 Task: Create a favorite folder and add images that inspire you
Action: Mouse moved to (139, 211)
Screenshot: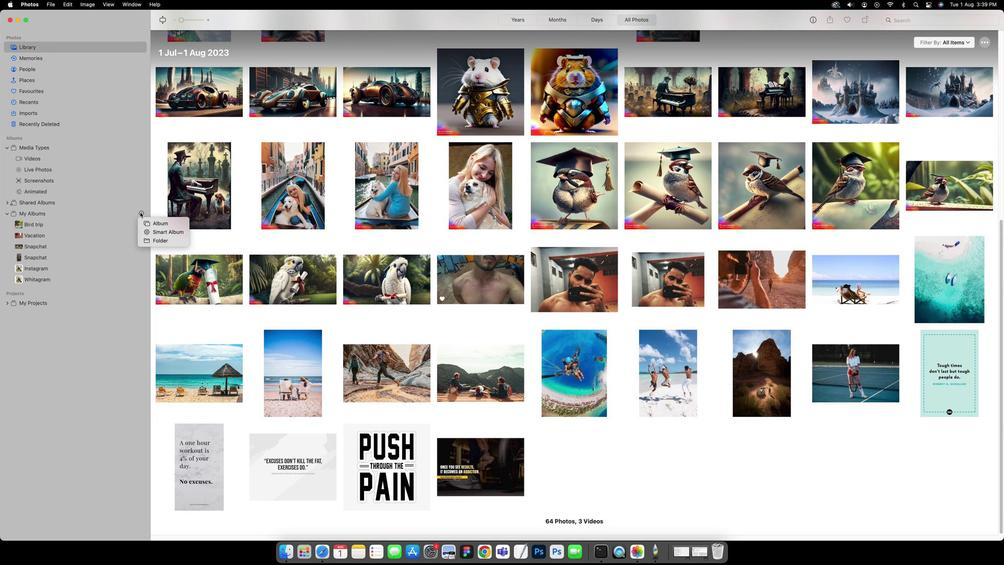 
Action: Mouse pressed left at (139, 211)
Screenshot: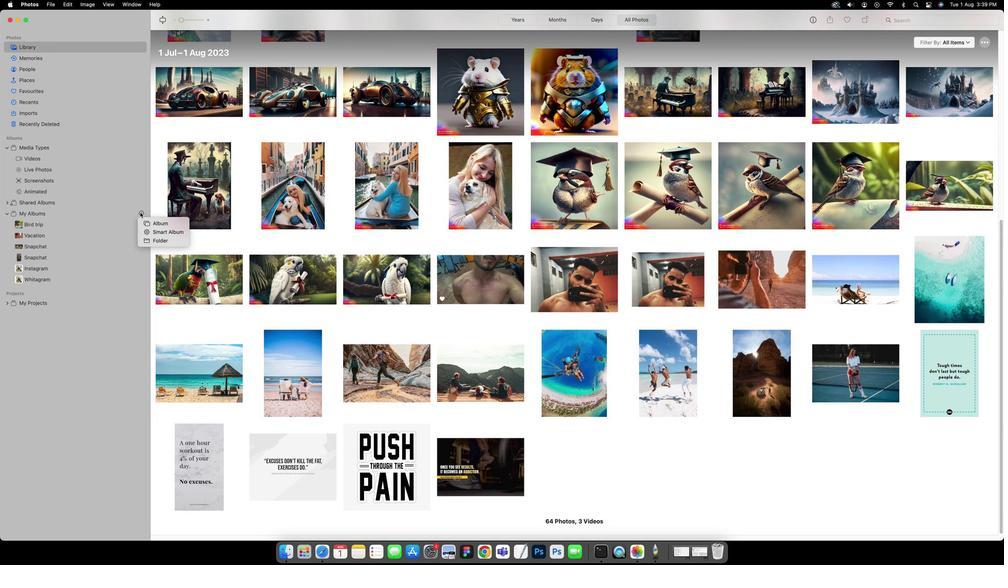
Action: Mouse moved to (145, 221)
Screenshot: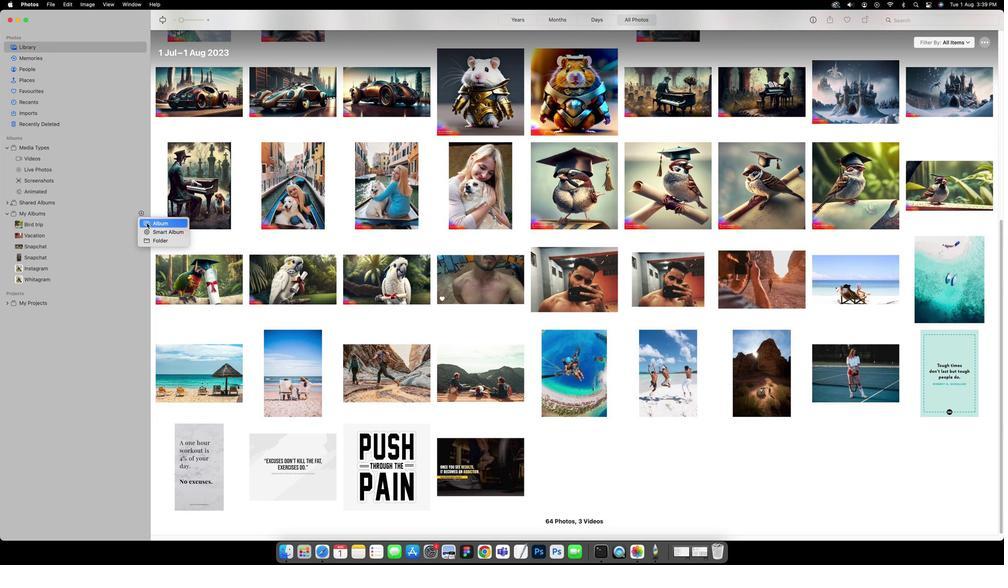 
Action: Mouse pressed left at (145, 221)
Screenshot: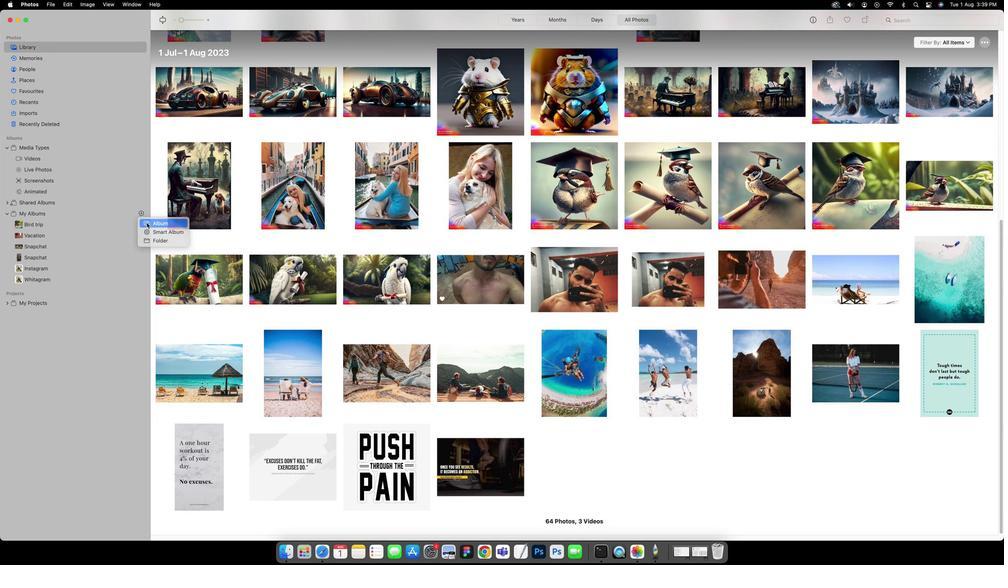 
Action: Mouse moved to (72, 254)
Screenshot: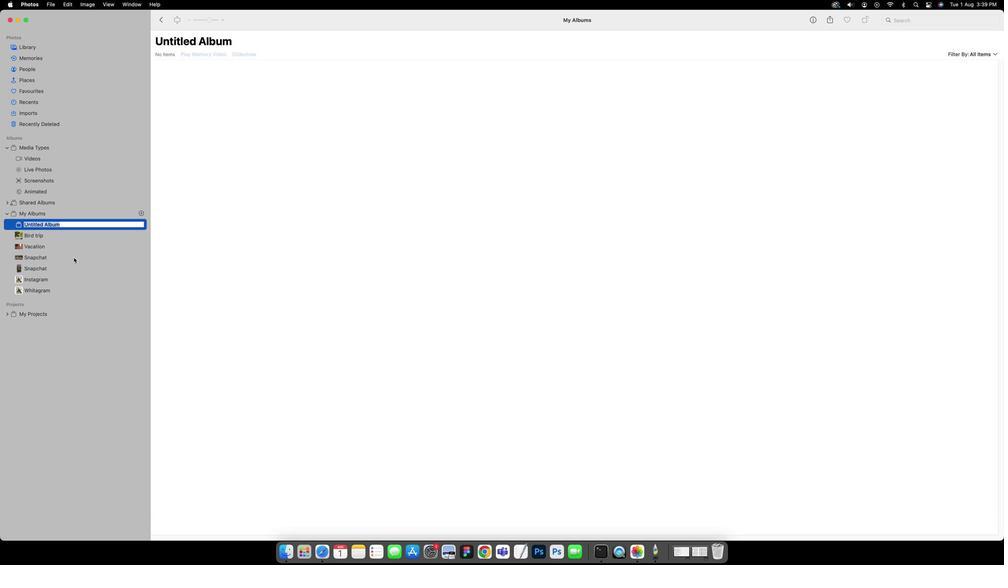 
Action: Key pressed Key.caps_lock'F'Key.caps_lock'a''v''o''r''i''t''e'Key.enter
Screenshot: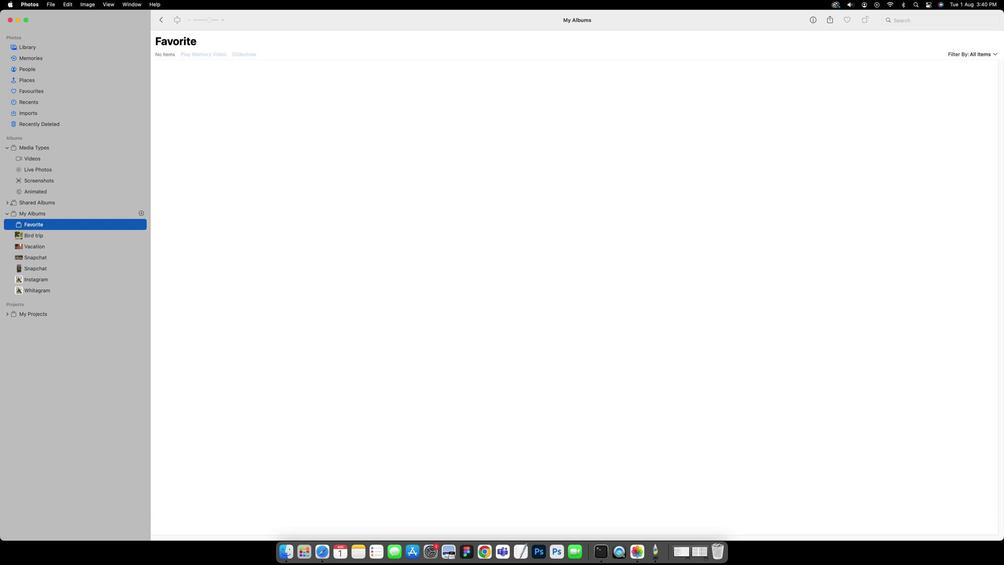 
Action: Mouse moved to (33, 59)
Screenshot: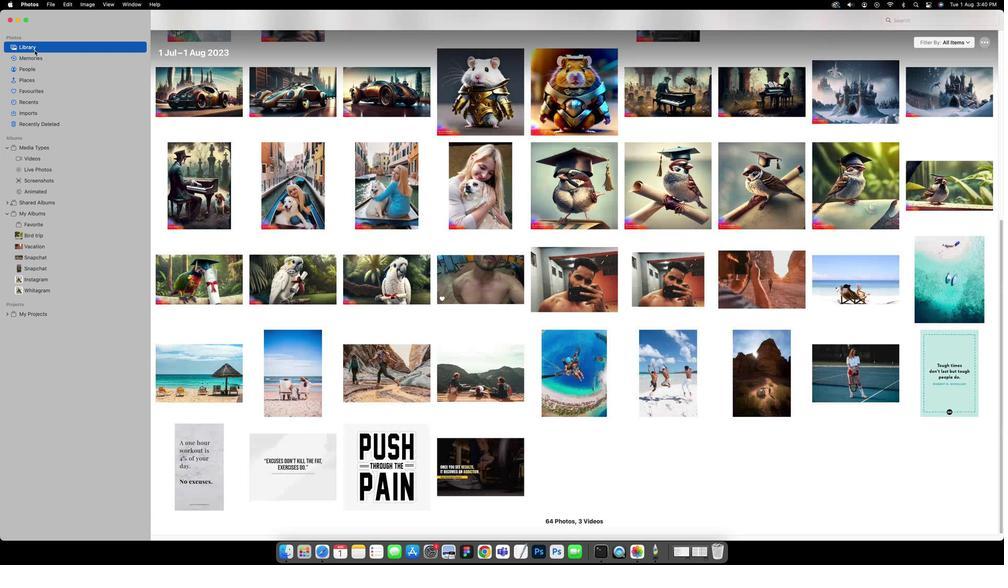 
Action: Mouse pressed left at (33, 59)
Screenshot: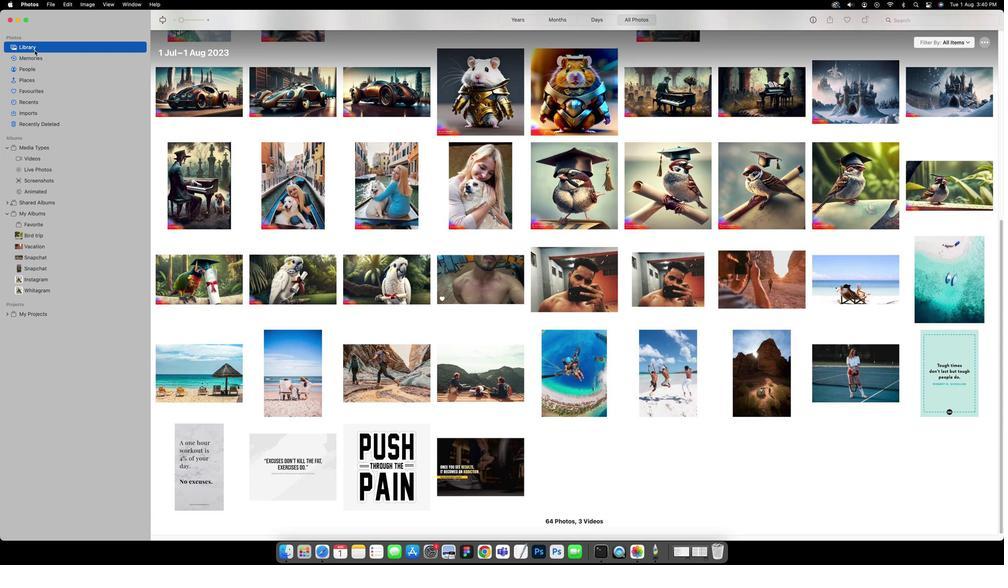 
Action: Mouse moved to (938, 353)
Screenshot: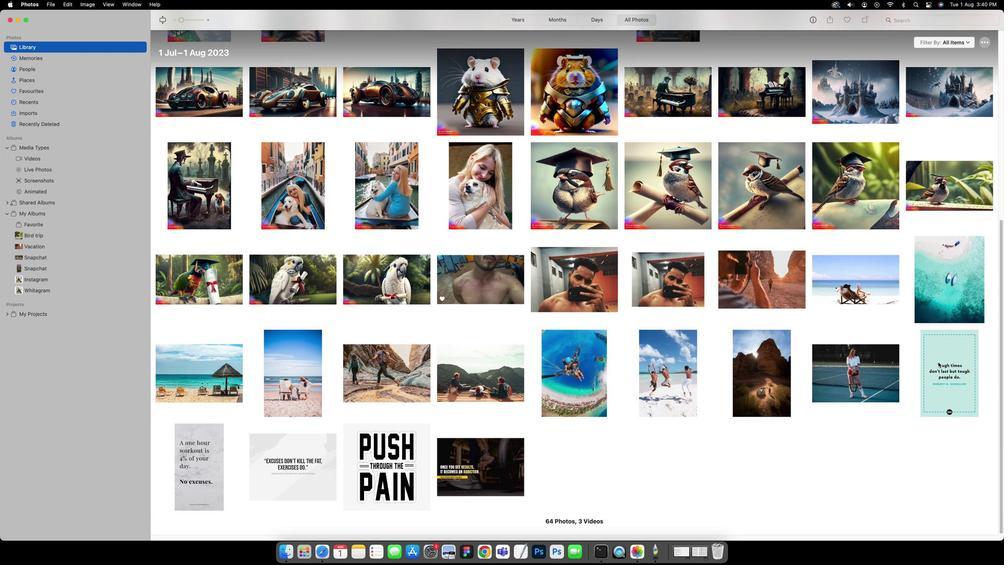 
Action: Key pressed Key.cmd
Screenshot: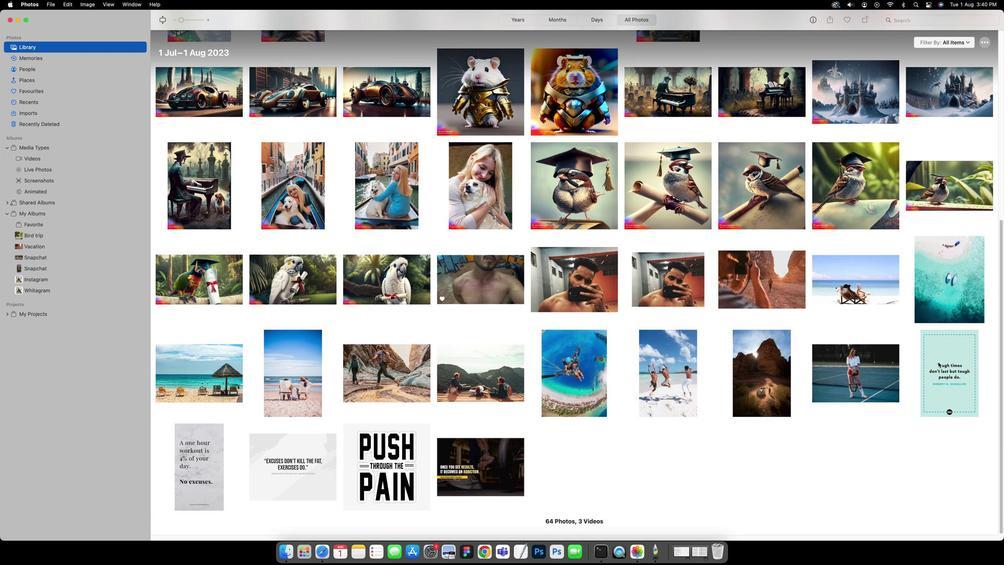 
Action: Mouse pressed left at (938, 353)
Screenshot: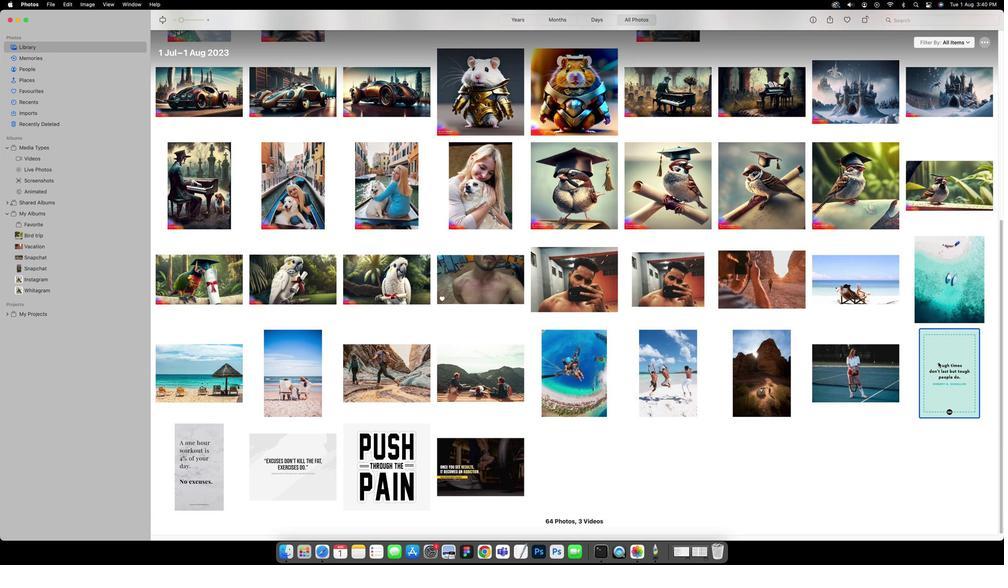 
Action: Mouse moved to (487, 453)
Screenshot: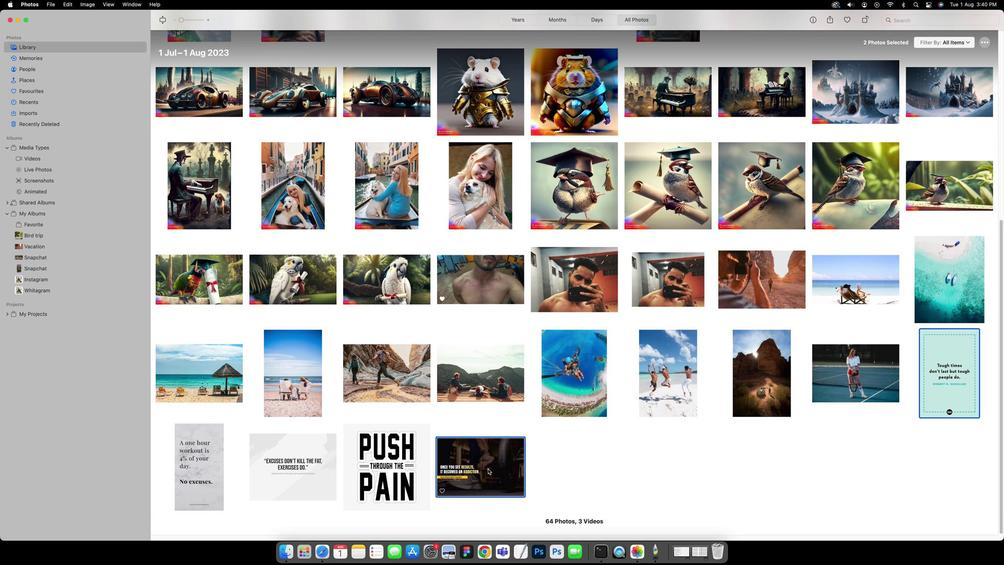 
Action: Mouse pressed left at (487, 453)
Screenshot: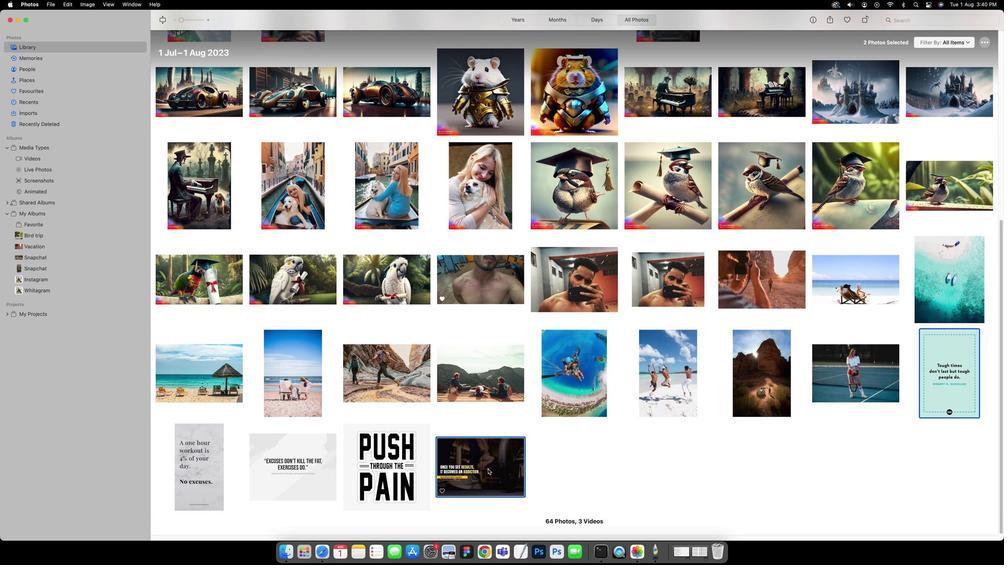 
Action: Mouse moved to (397, 450)
Screenshot: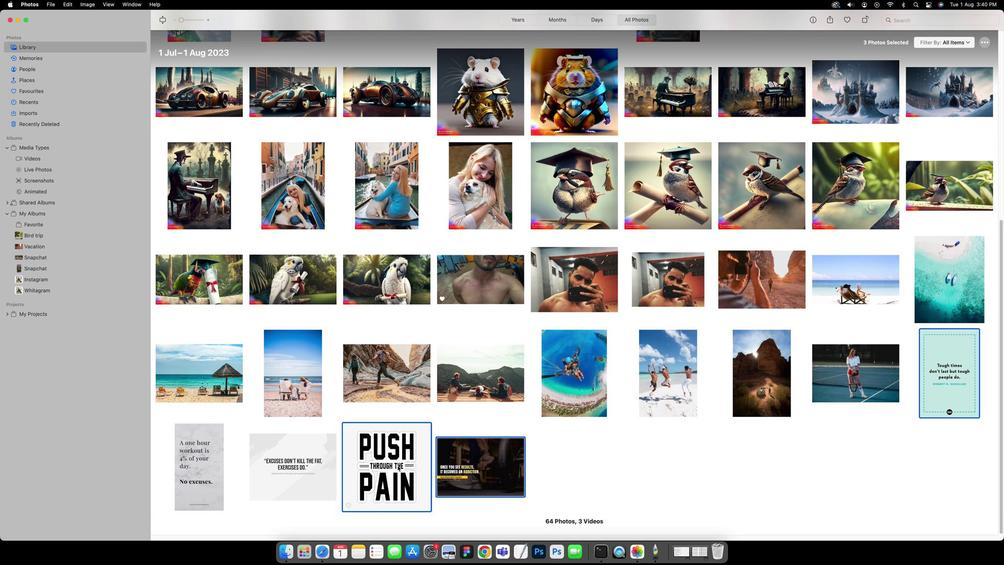 
Action: Mouse pressed left at (397, 450)
Screenshot: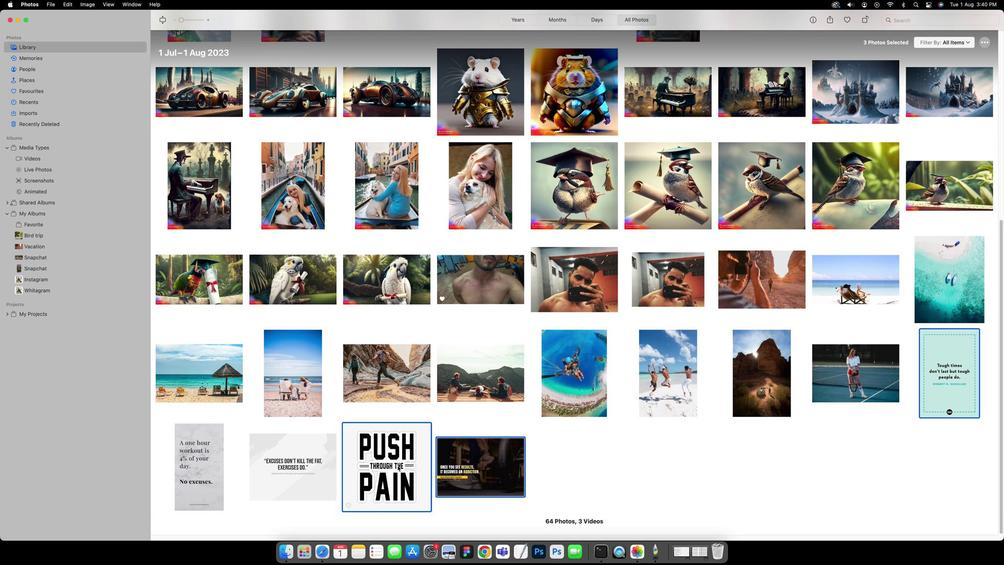 
Action: Mouse moved to (289, 449)
Screenshot: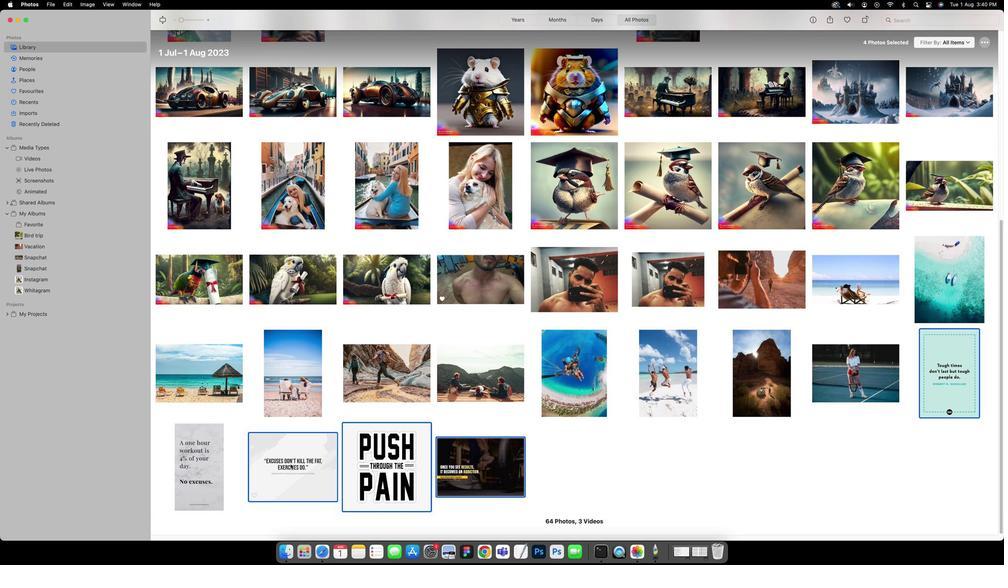 
Action: Mouse pressed left at (289, 449)
Screenshot: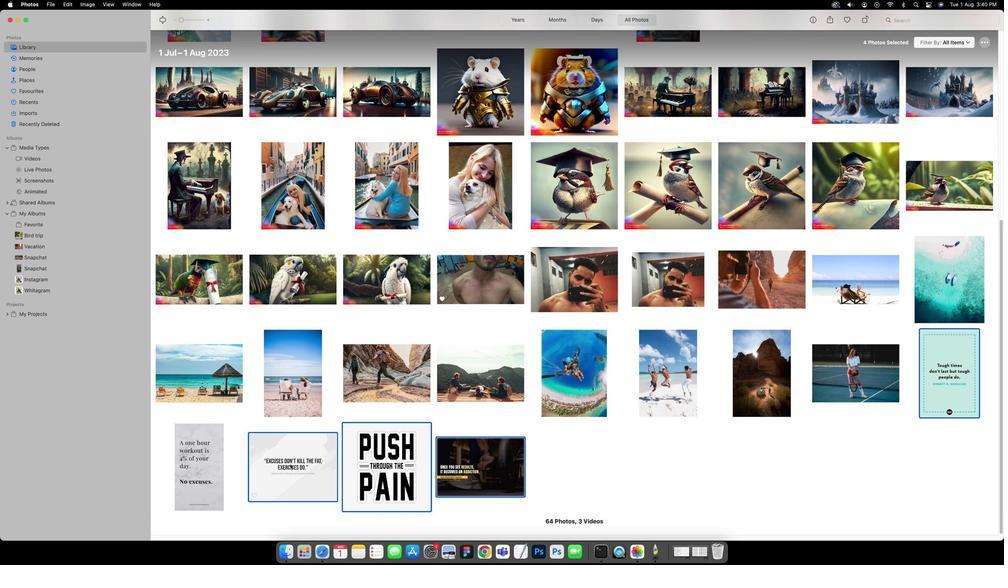 
Action: Mouse moved to (198, 446)
Screenshot: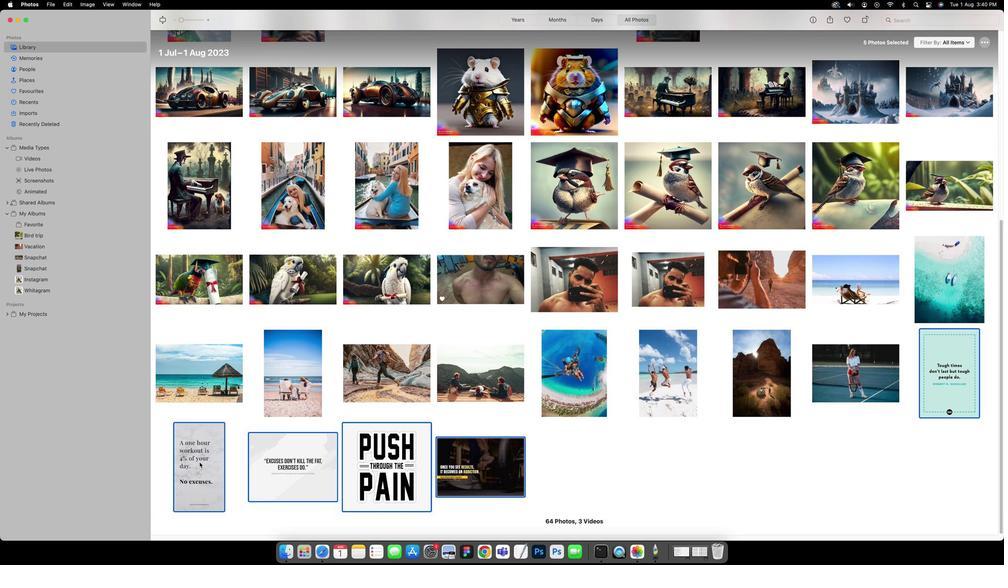 
Action: Mouse pressed left at (198, 446)
Screenshot: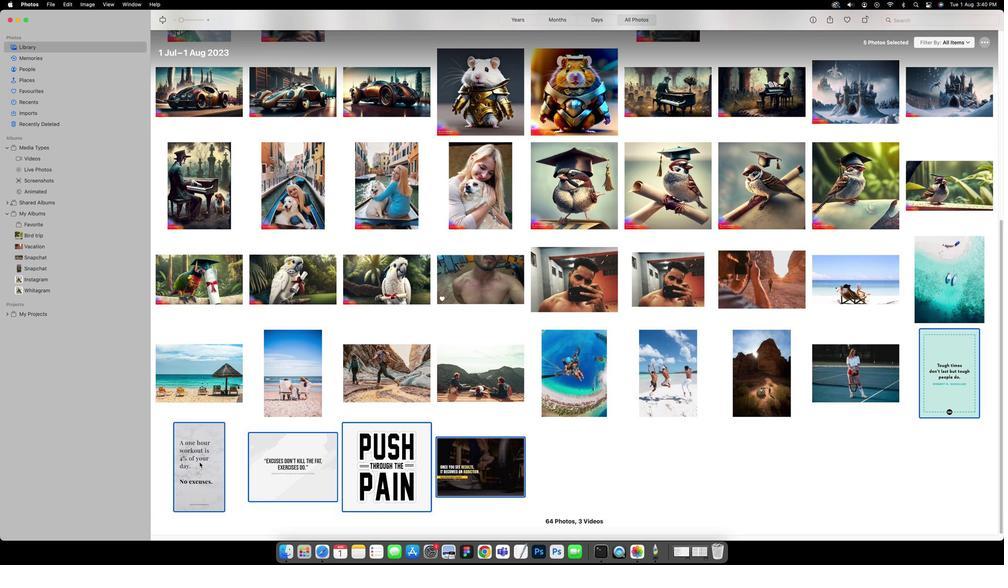 
Action: Mouse pressed right at (198, 446)
Screenshot: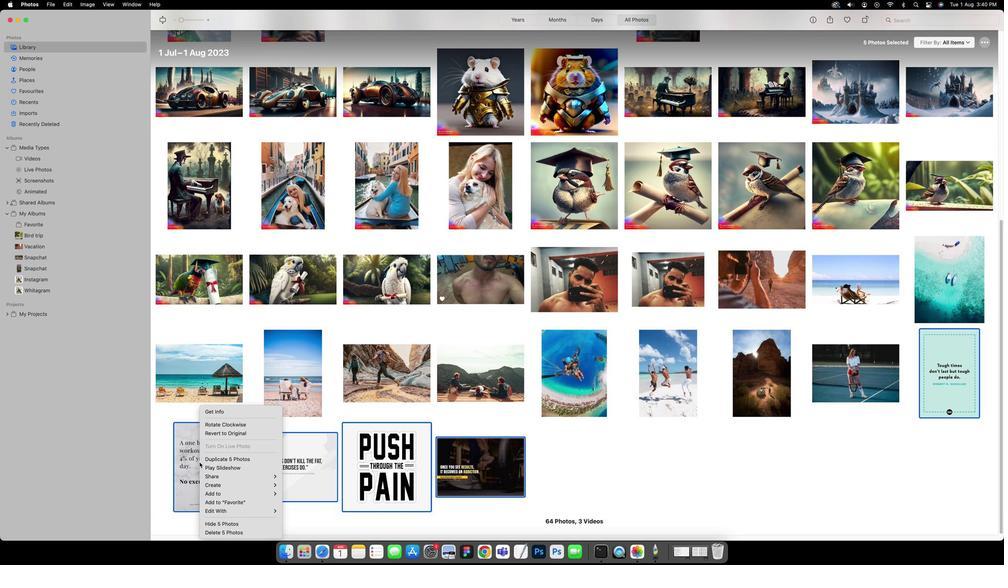 
Action: Mouse moved to (226, 483)
Screenshot: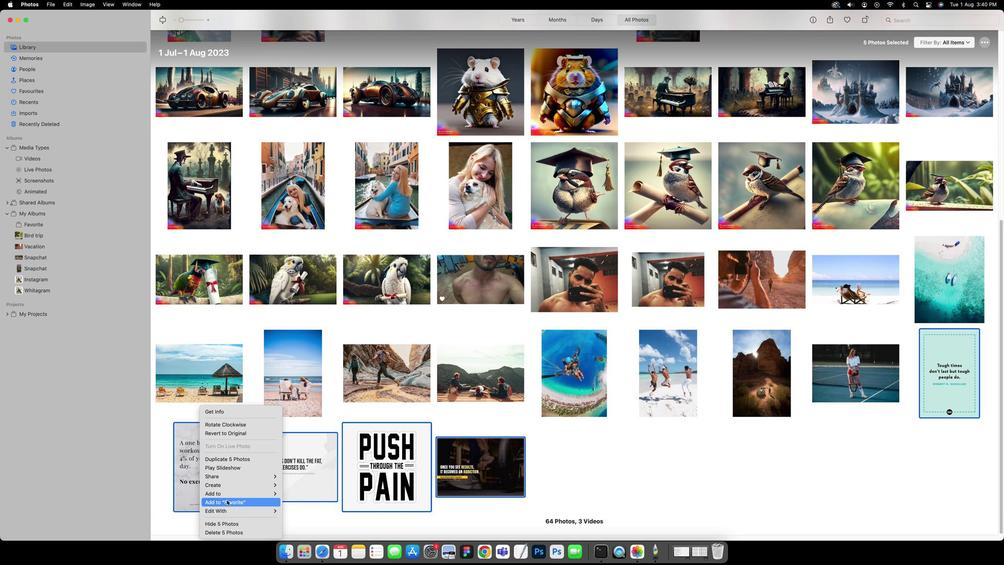 
Action: Mouse pressed left at (226, 483)
Screenshot: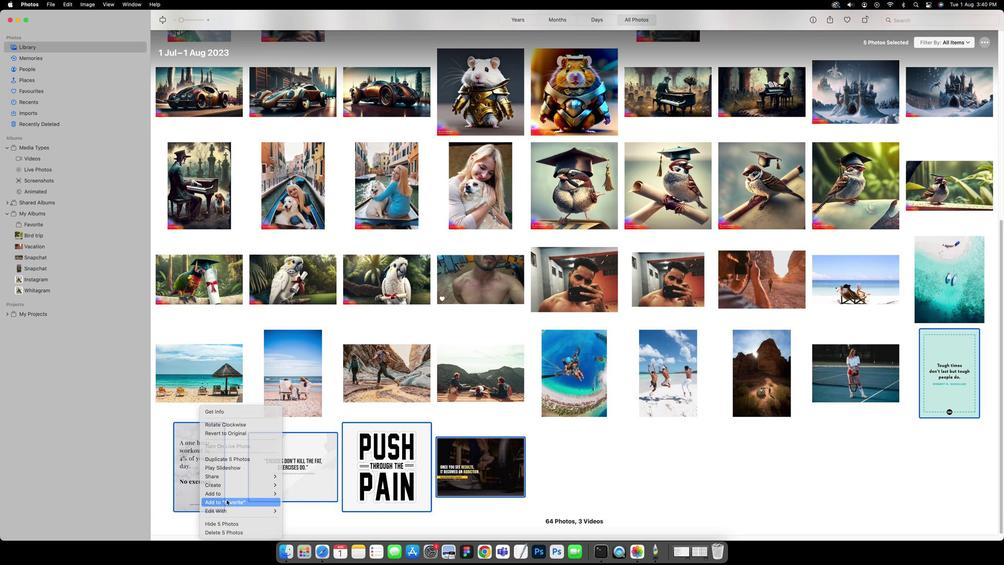 
Action: Mouse moved to (61, 222)
Screenshot: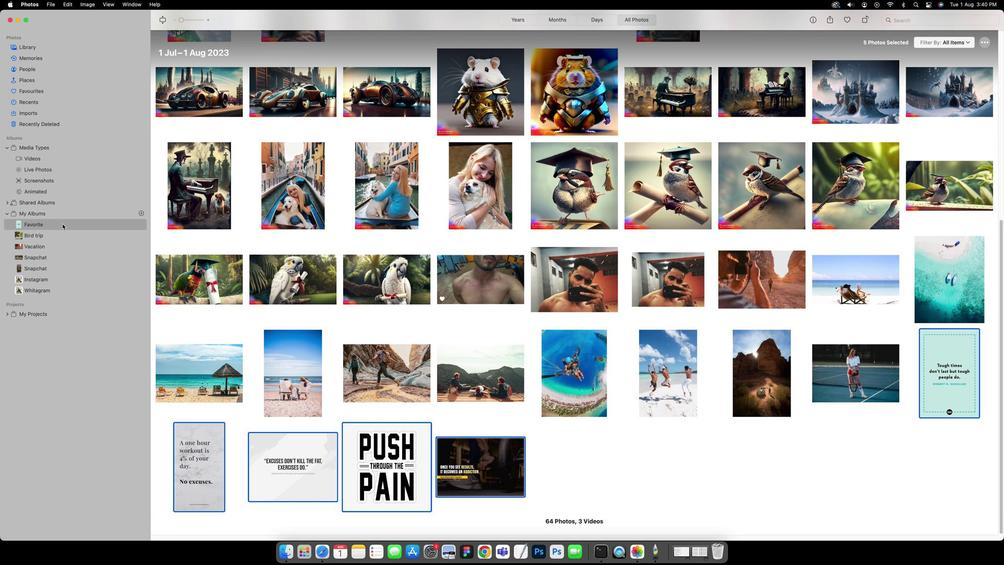 
Action: Mouse pressed left at (61, 222)
Screenshot: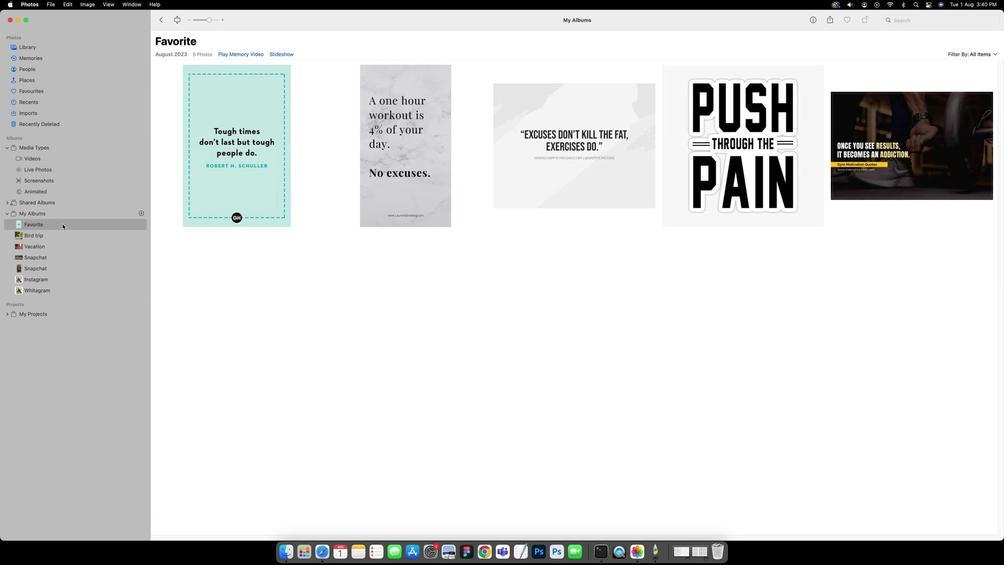 
Action: Mouse moved to (216, 158)
Screenshot: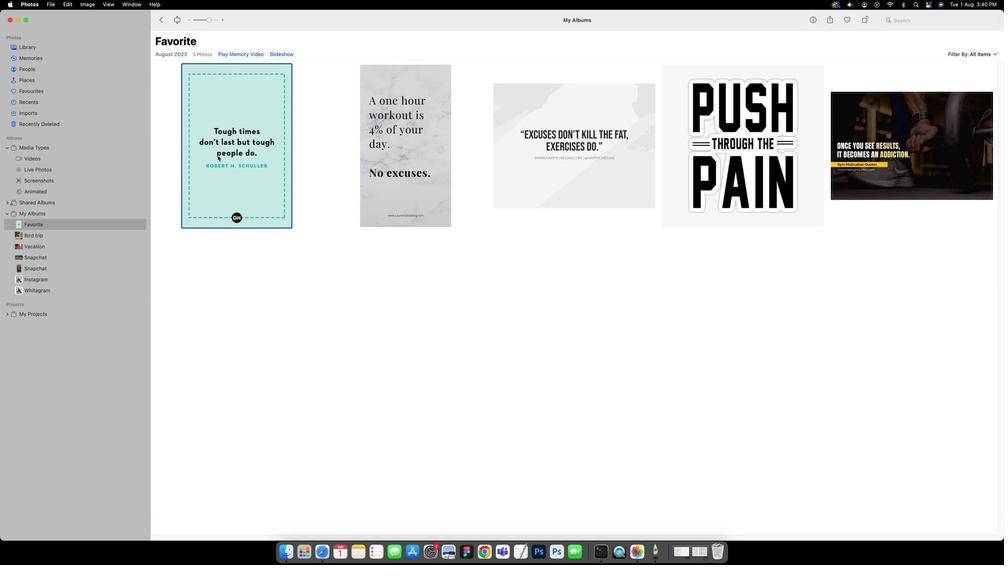 
Action: Mouse pressed left at (216, 158)
Screenshot: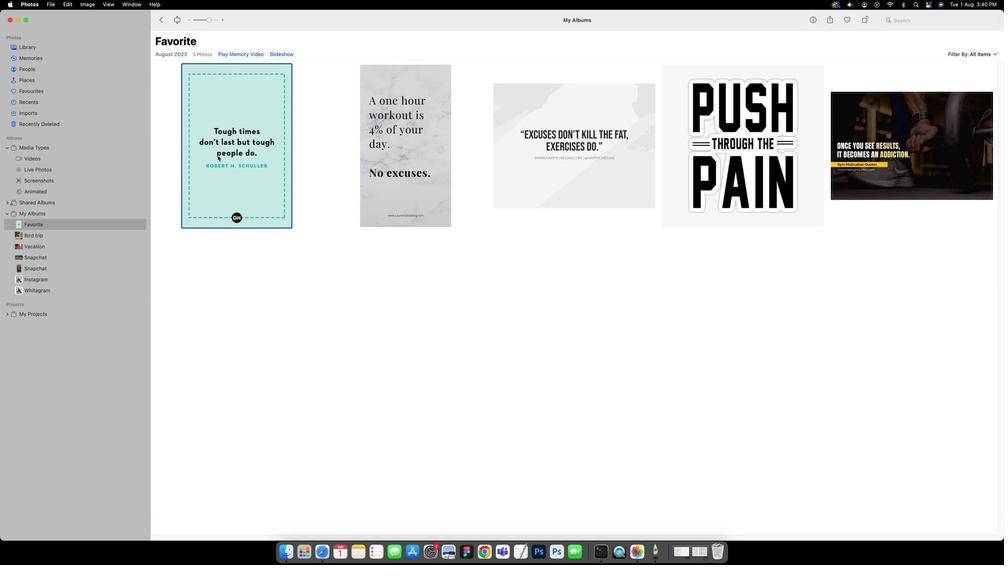 
Action: Mouse pressed left at (216, 158)
Screenshot: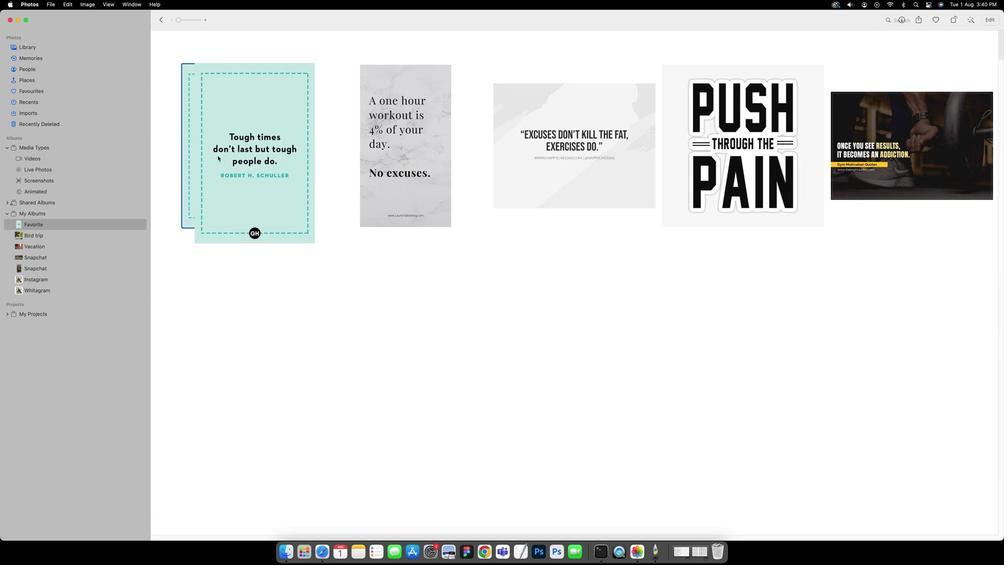 
Action: Key pressed Key.rightKey.rightKey.right
Screenshot: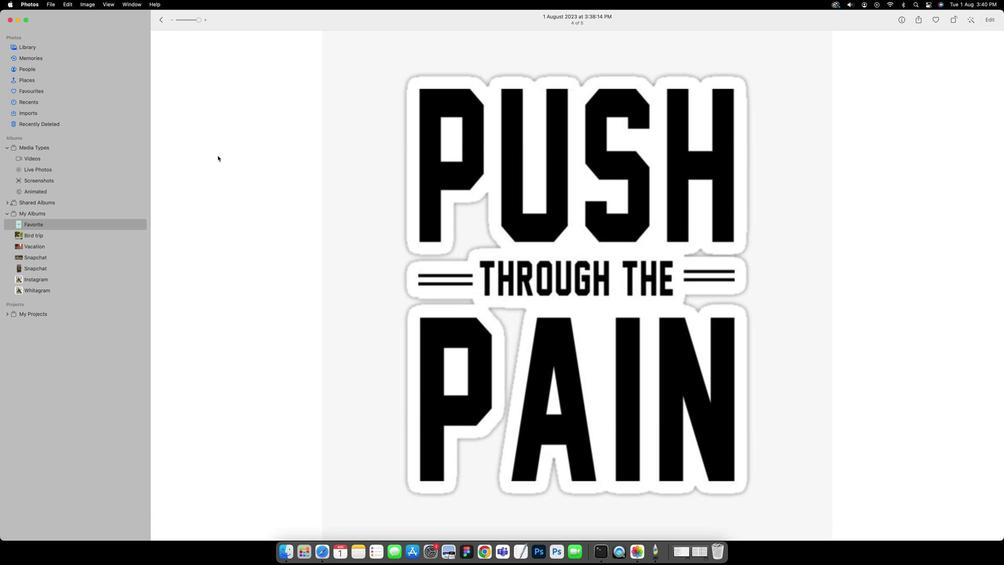 
Action: Mouse moved to (158, 30)
Screenshot: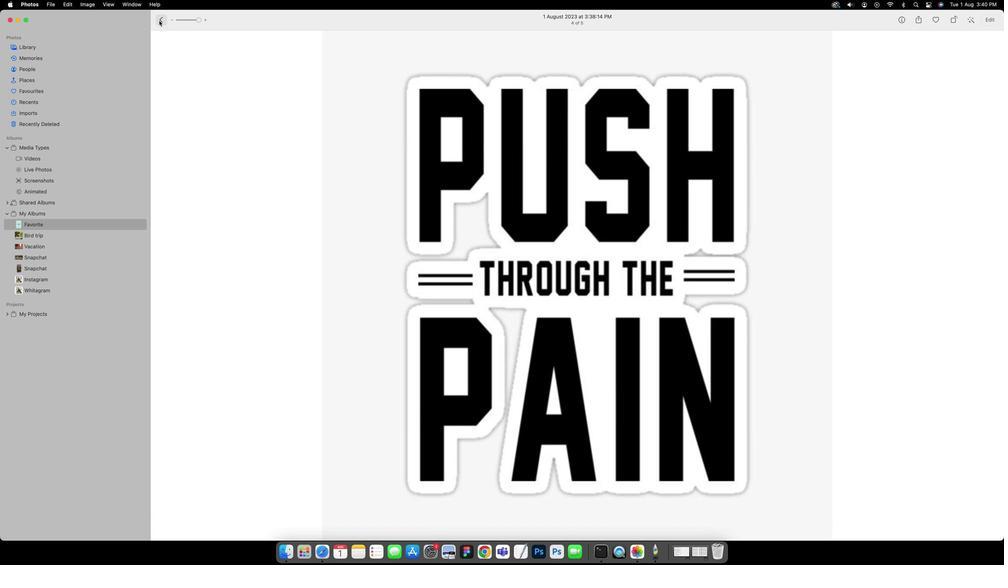 
Action: Mouse pressed left at (158, 30)
Screenshot: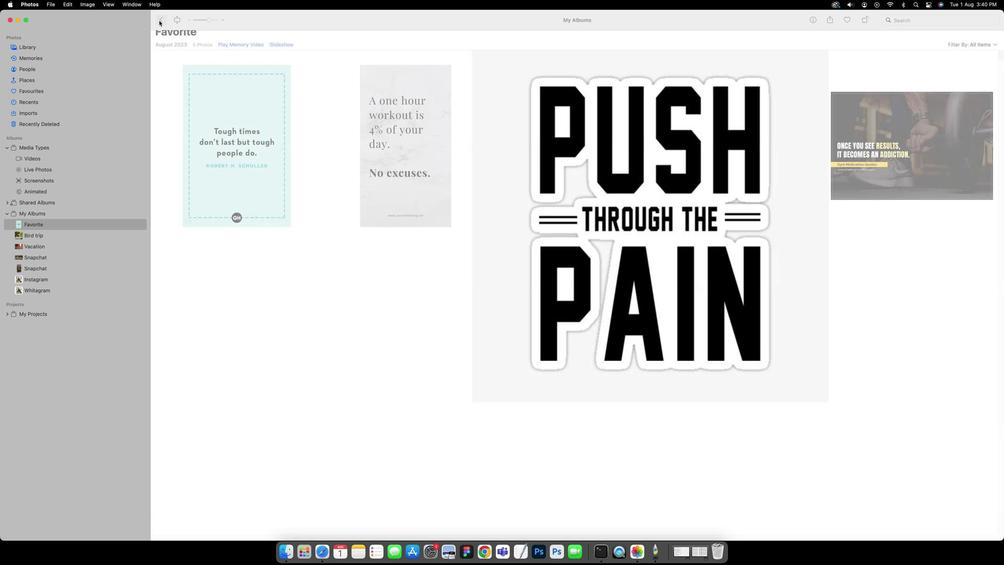 
Action: Mouse moved to (197, 263)
Screenshot: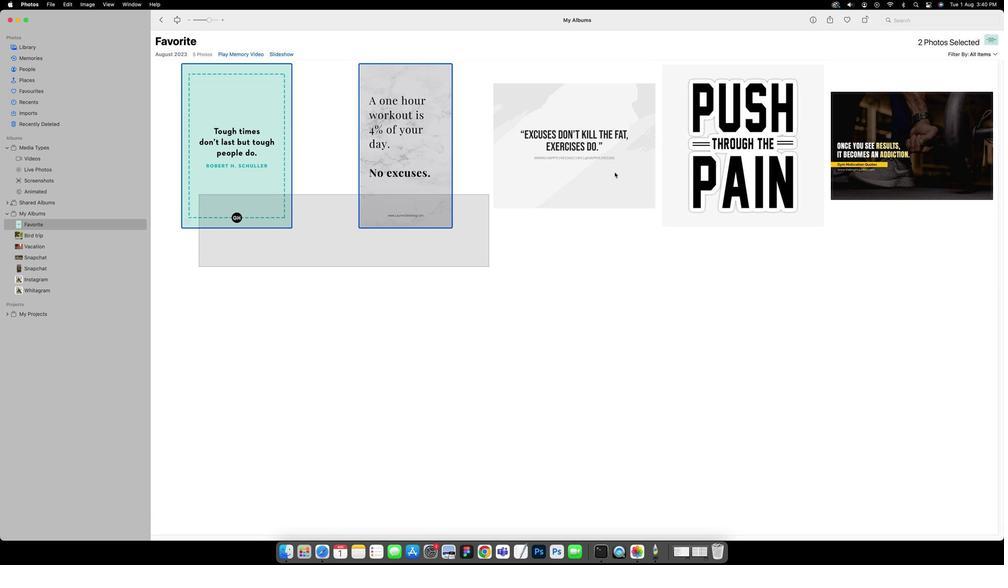 
Action: Mouse pressed left at (197, 263)
Screenshot: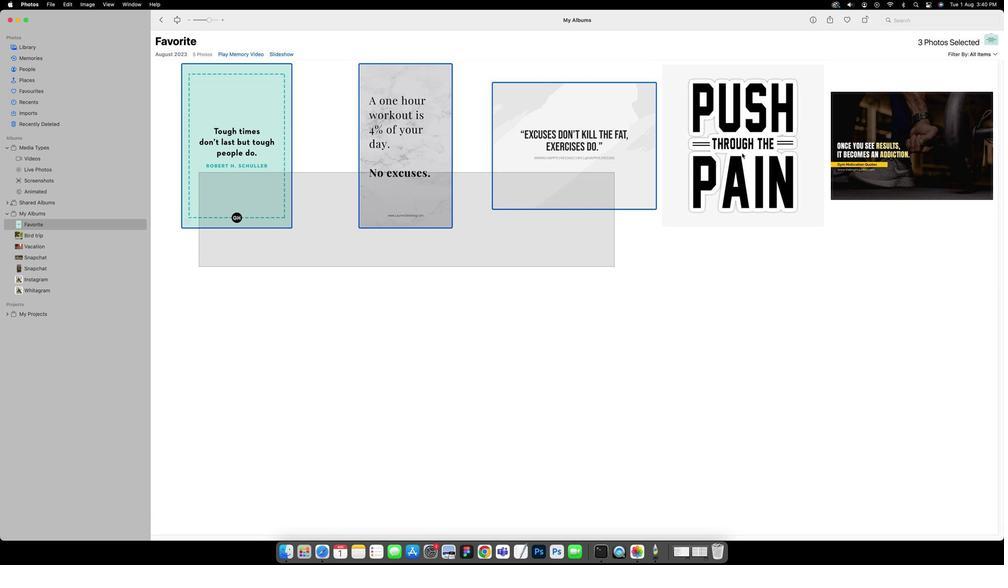 
Action: Mouse moved to (879, 130)
Screenshot: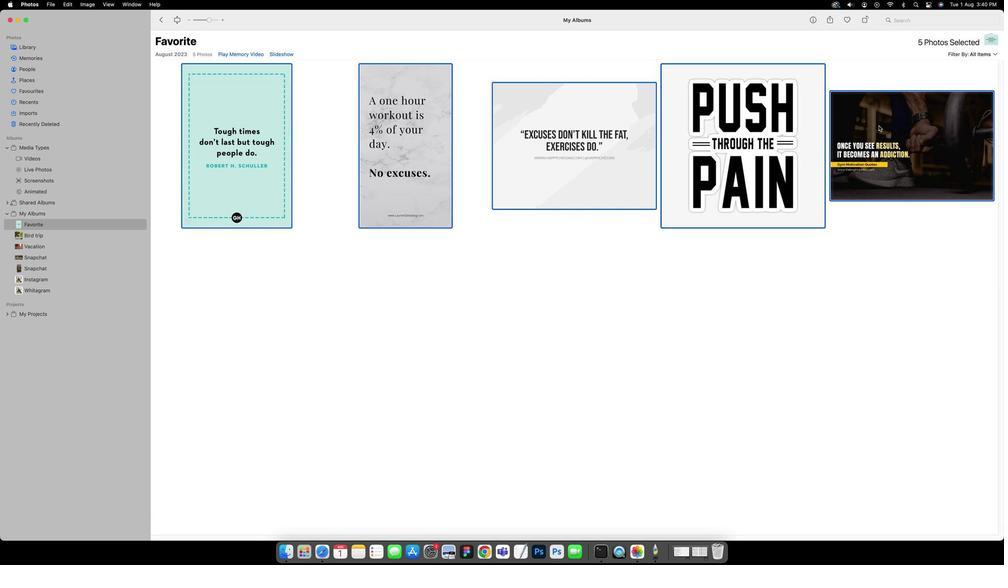 
Action: Mouse pressed right at (879, 130)
Screenshot: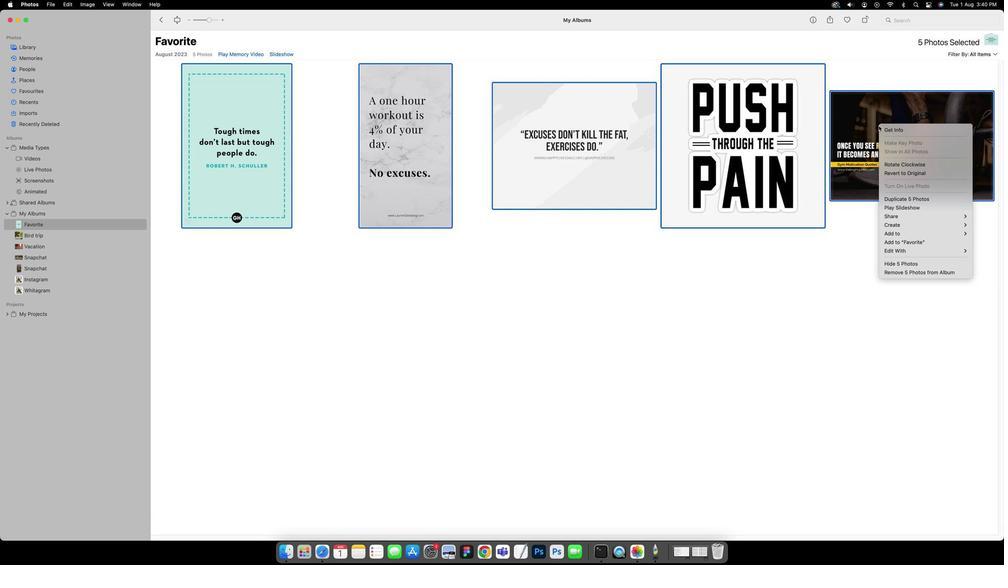 
Action: Mouse moved to (853, 262)
Screenshot: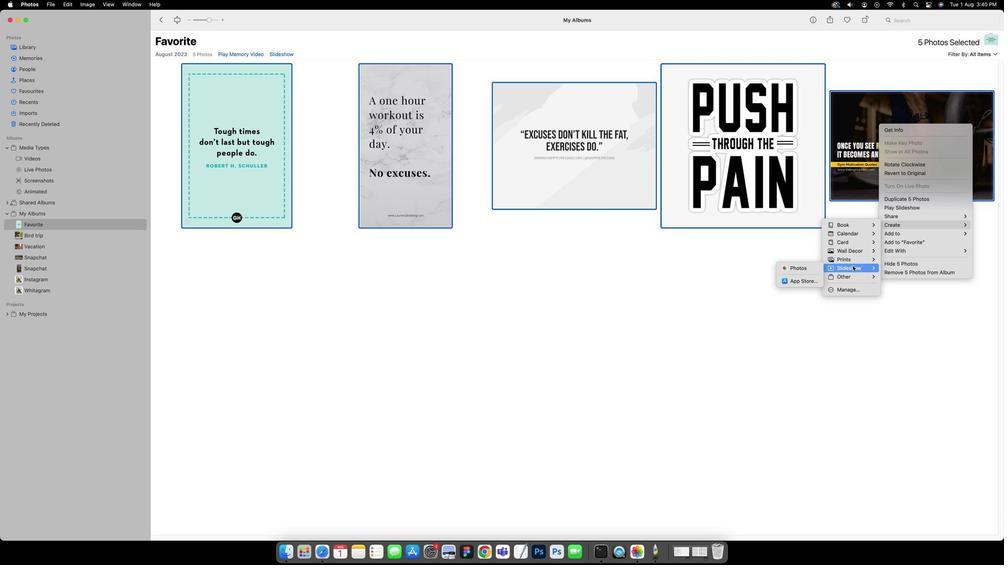 
Action: Mouse pressed left at (853, 262)
Screenshot: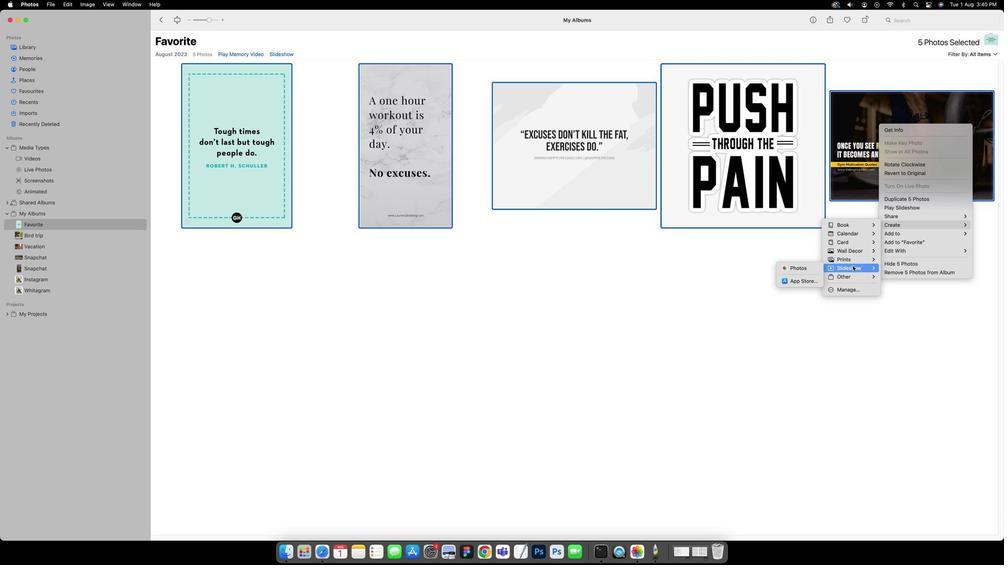 
Action: Mouse moved to (812, 264)
Screenshot: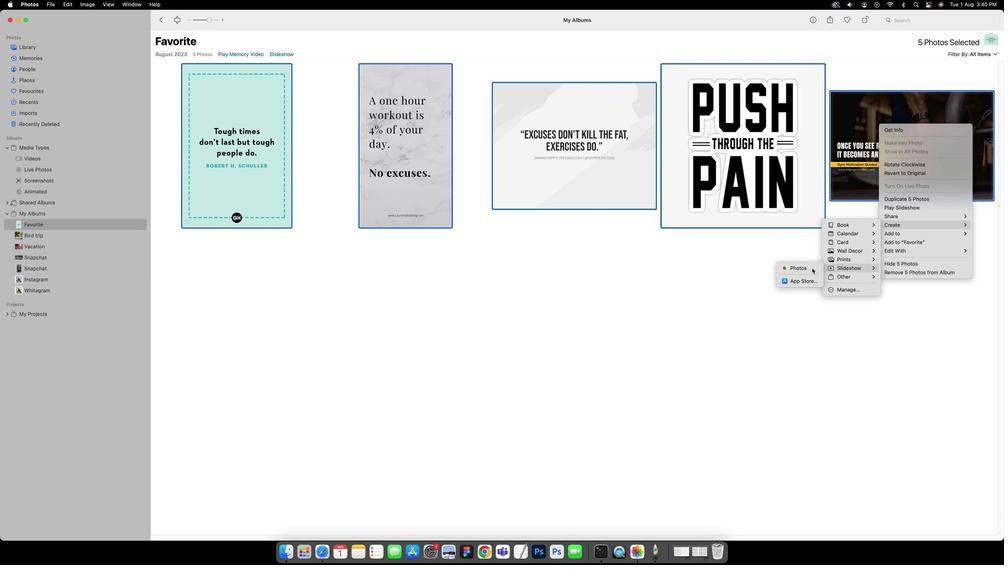 
Action: Mouse pressed left at (812, 264)
Screenshot: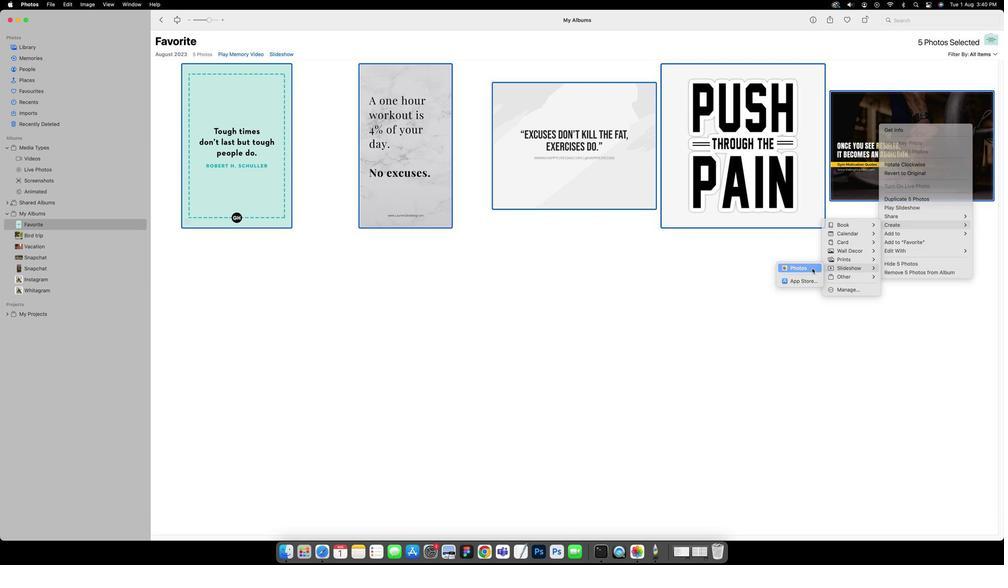 
Action: Mouse moved to (568, 291)
Screenshot: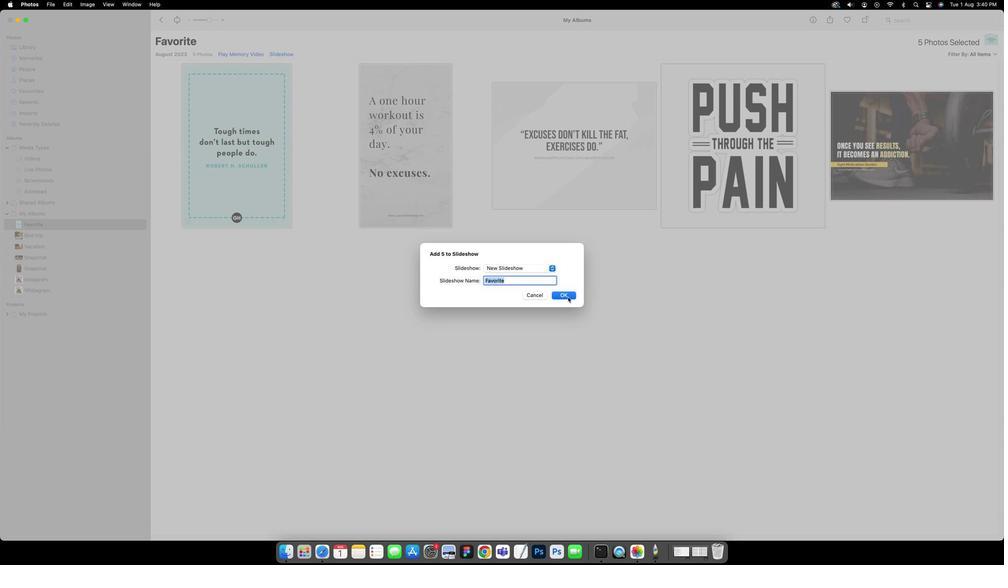 
Action: Mouse pressed left at (568, 291)
Screenshot: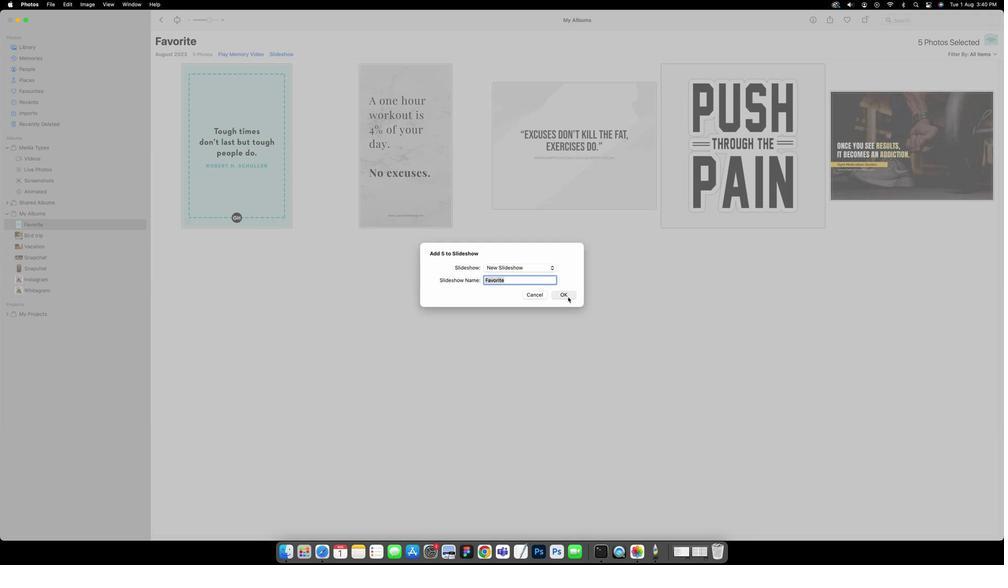 
Action: Mouse moved to (568, 477)
Screenshot: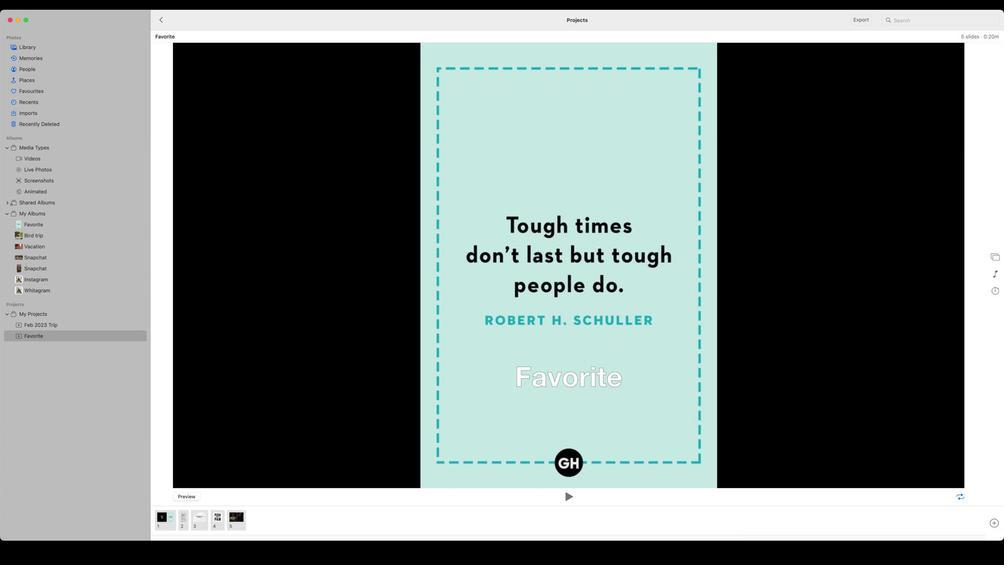 
Action: Mouse pressed left at (568, 477)
Screenshot: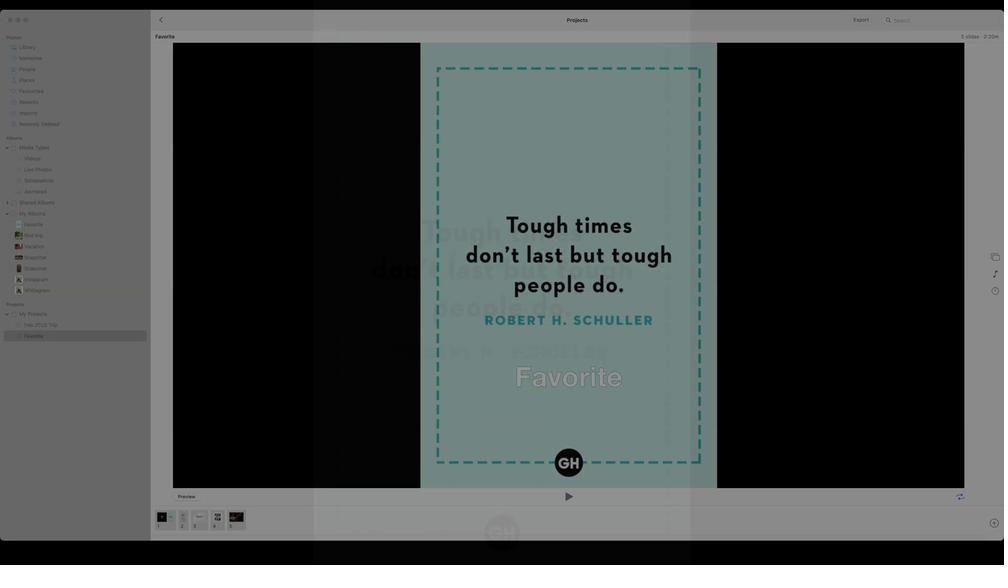 
Action: Mouse moved to (501, 506)
Screenshot: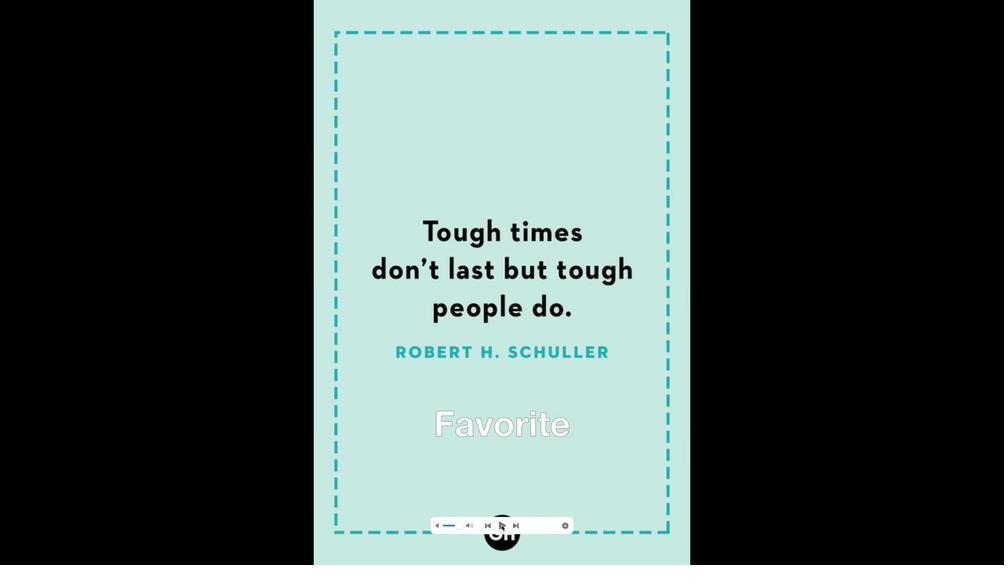 
Action: Mouse pressed left at (501, 506)
Screenshot: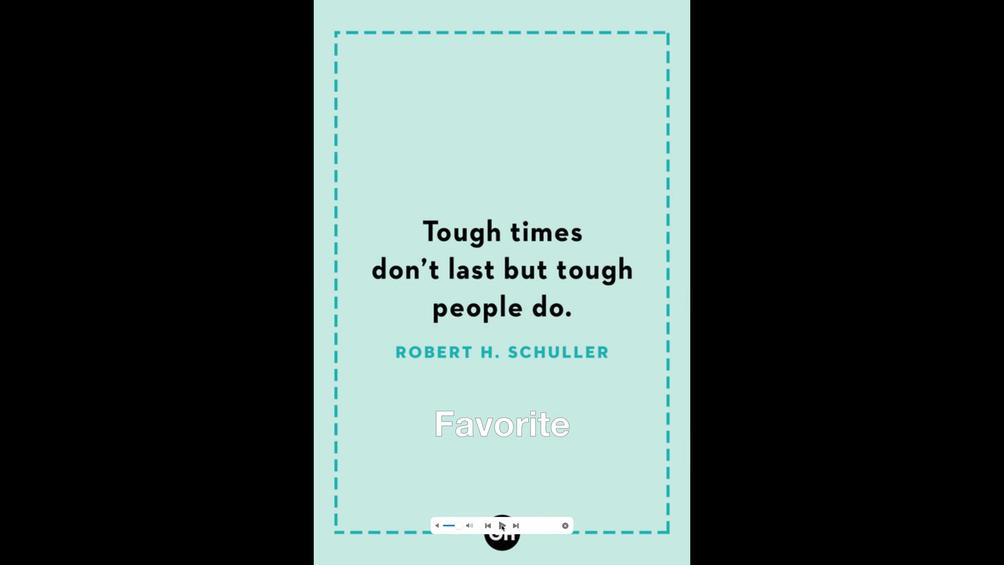 
Action: Mouse moved to (503, 506)
Screenshot: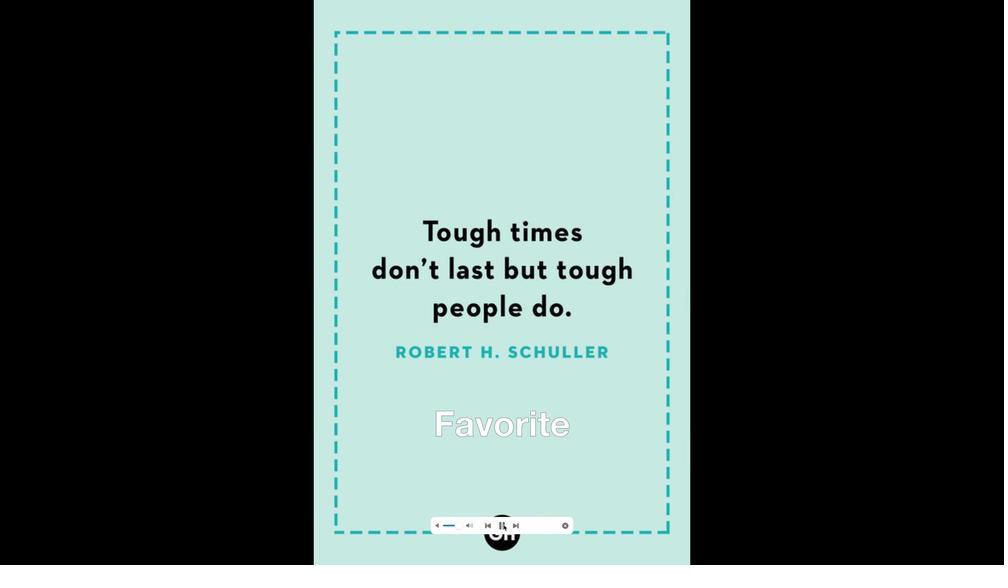 
Action: Mouse pressed left at (503, 506)
Screenshot: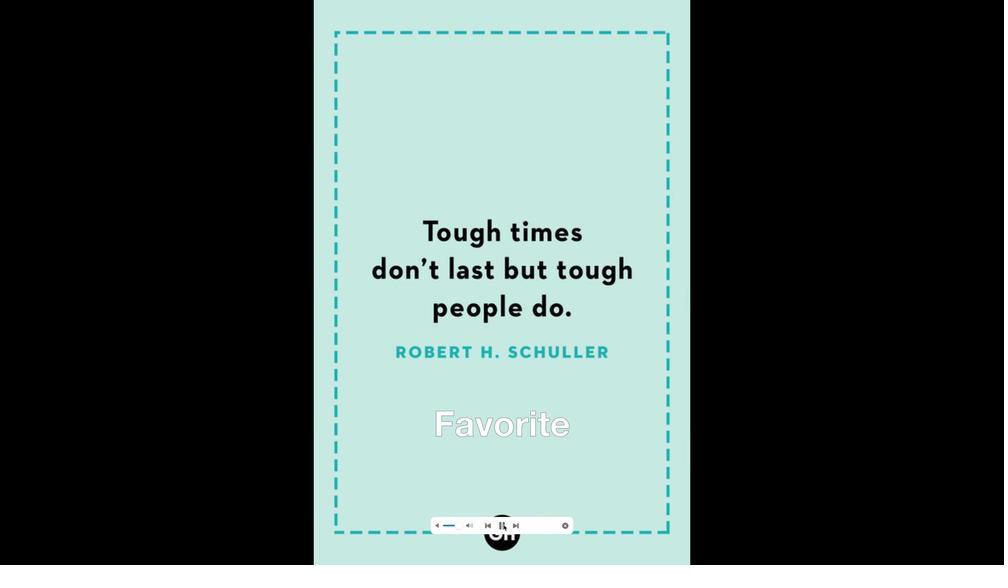 
Action: Mouse moved to (565, 509)
Screenshot: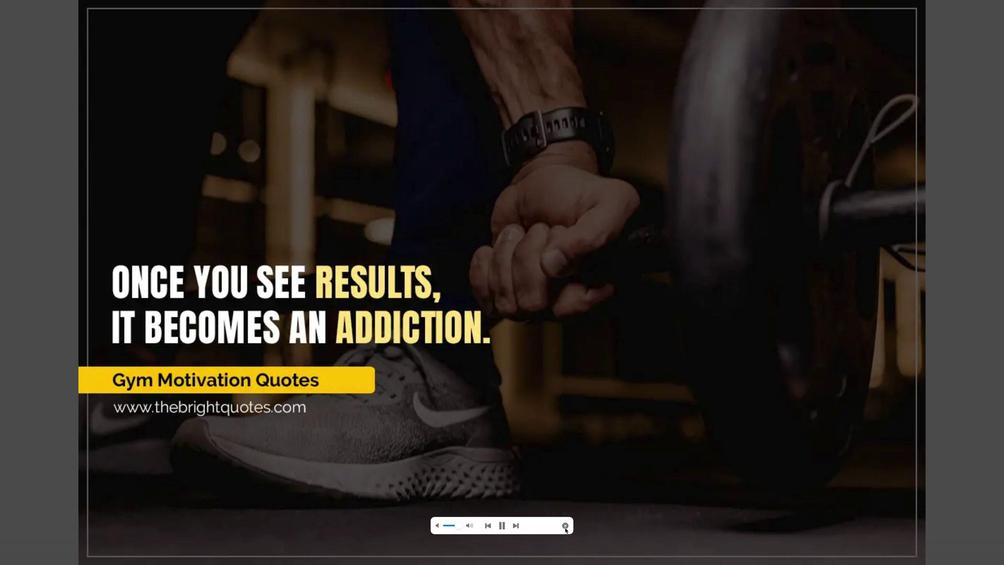 
Action: Mouse pressed left at (565, 509)
Screenshot: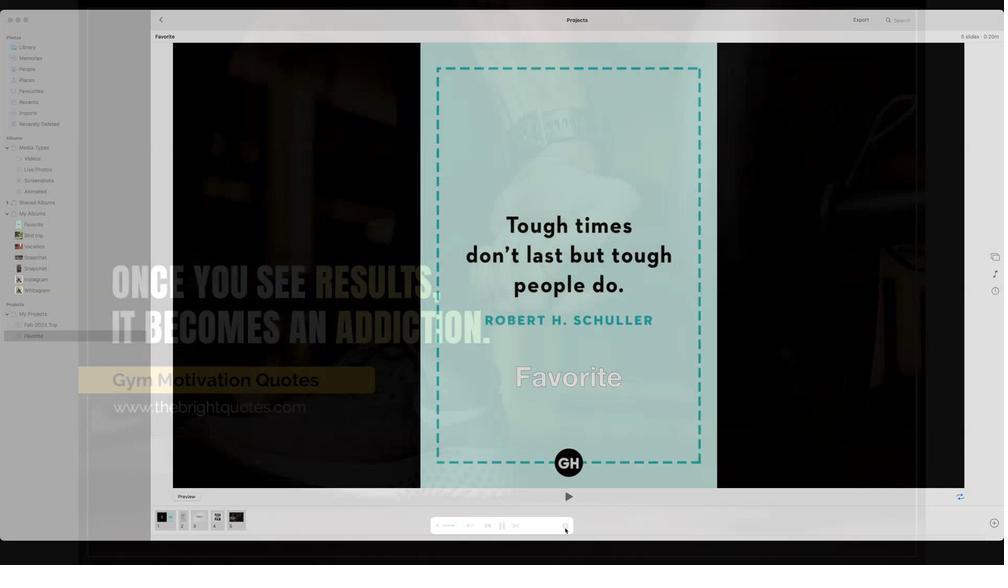 
Action: Mouse moved to (519, 371)
Screenshot: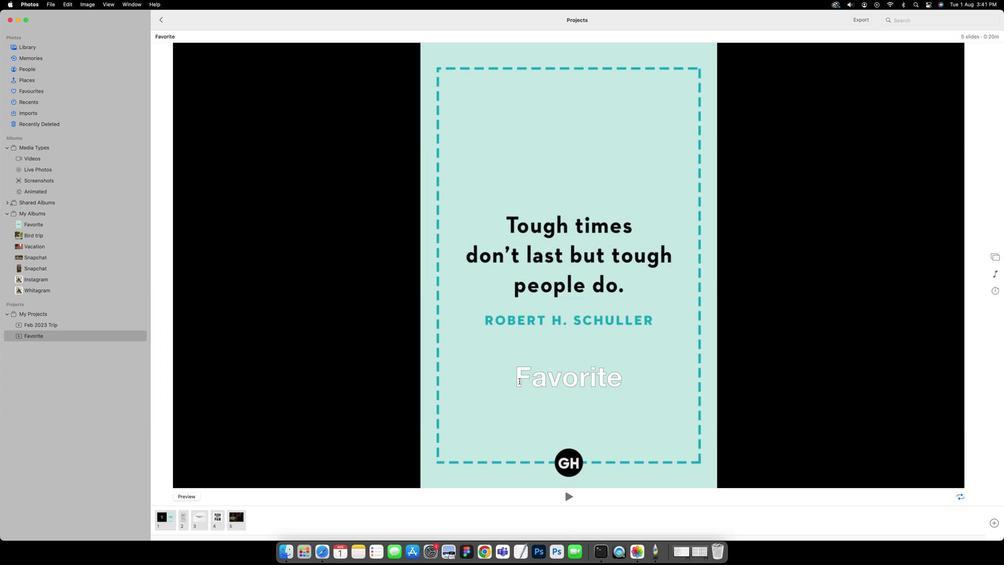 
